Task: Use the formula "COUNTBLANK" in spreadsheet "Project portfolio".
Action: Mouse moved to (429, 458)
Screenshot: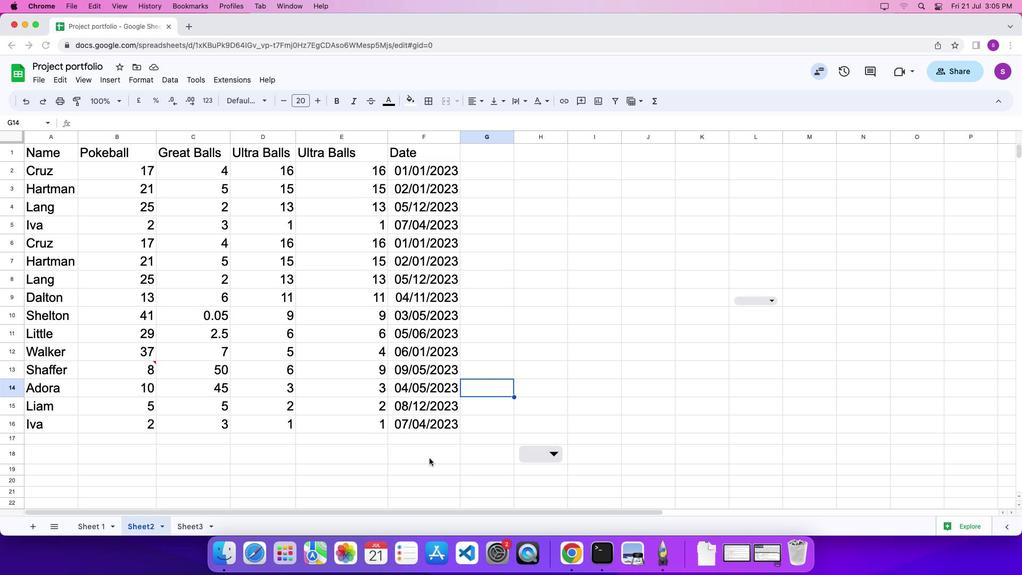 
Action: Mouse pressed left at (429, 458)
Screenshot: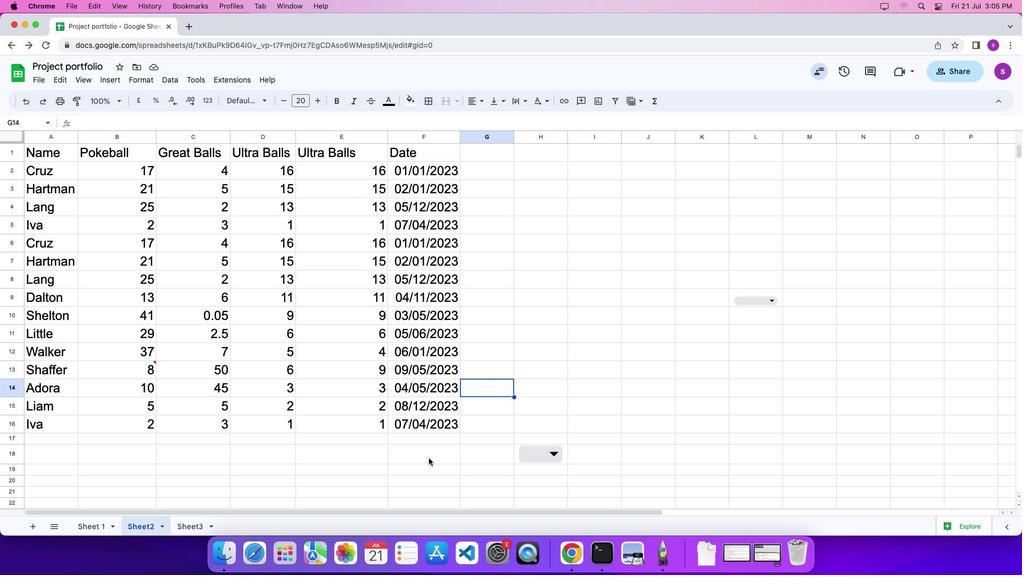 
Action: Mouse moved to (427, 457)
Screenshot: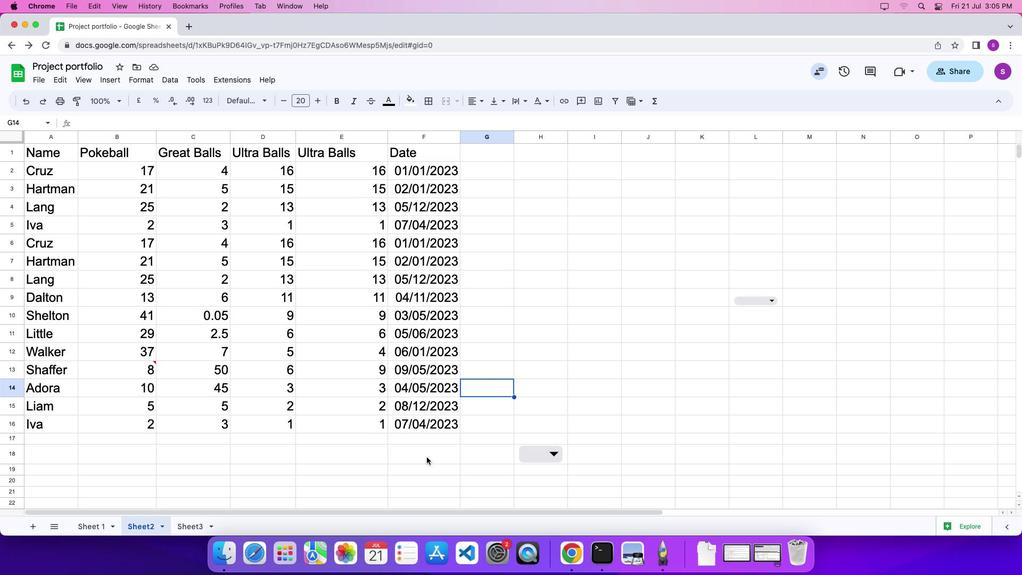 
Action: Mouse pressed left at (427, 457)
Screenshot: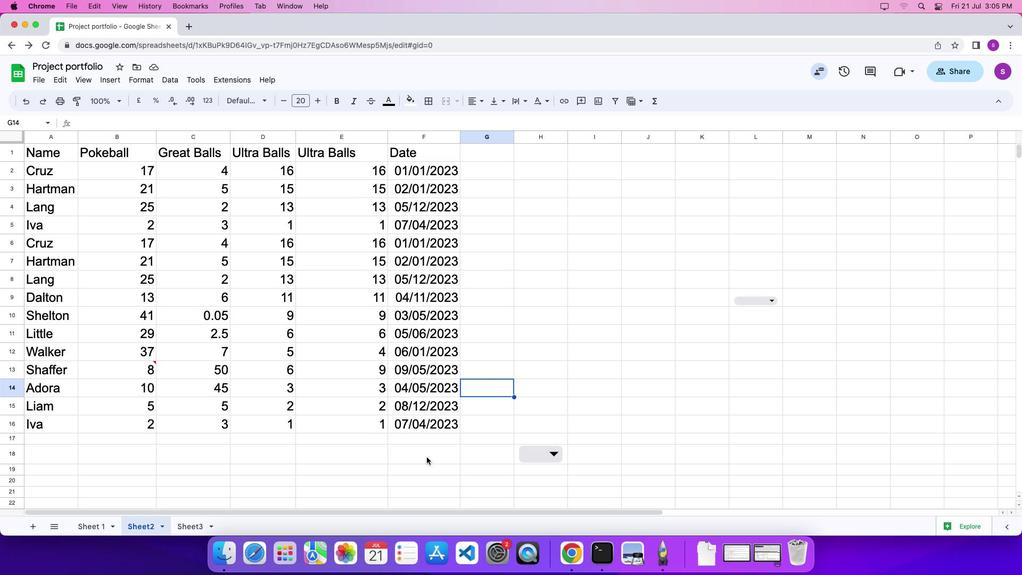 
Action: Mouse pressed left at (427, 457)
Screenshot: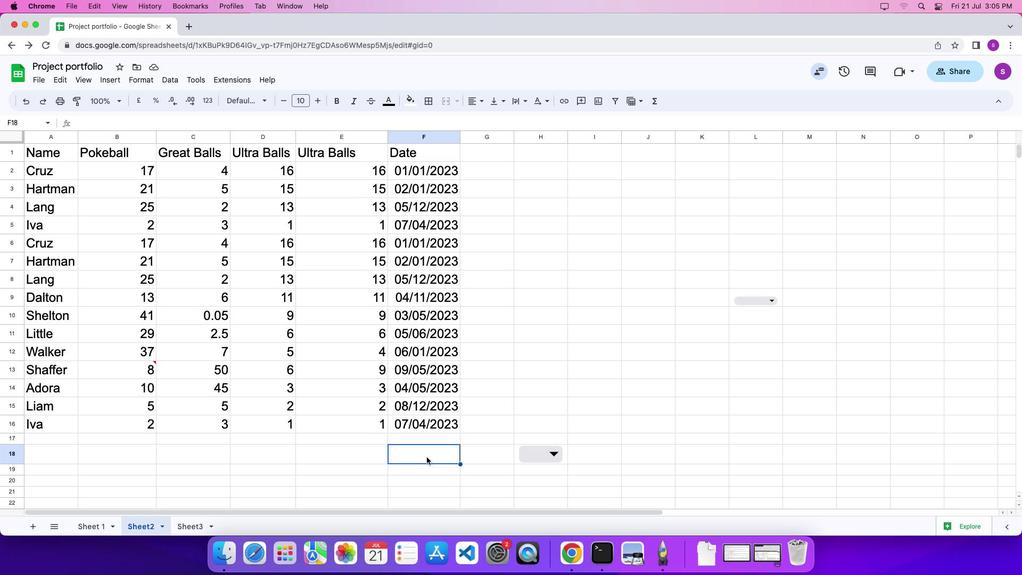 
Action: Key pressed '='
Screenshot: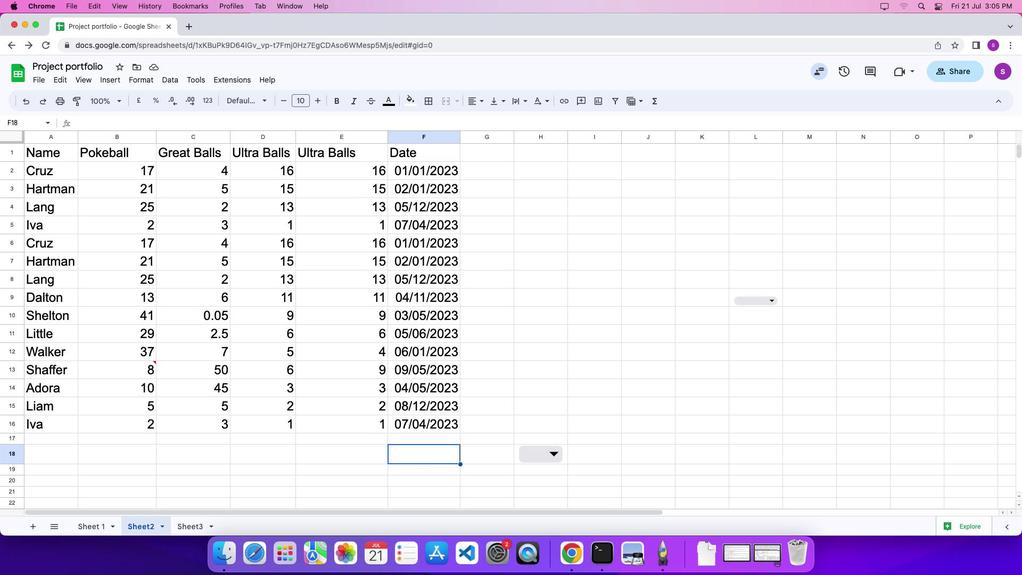 
Action: Mouse moved to (648, 105)
Screenshot: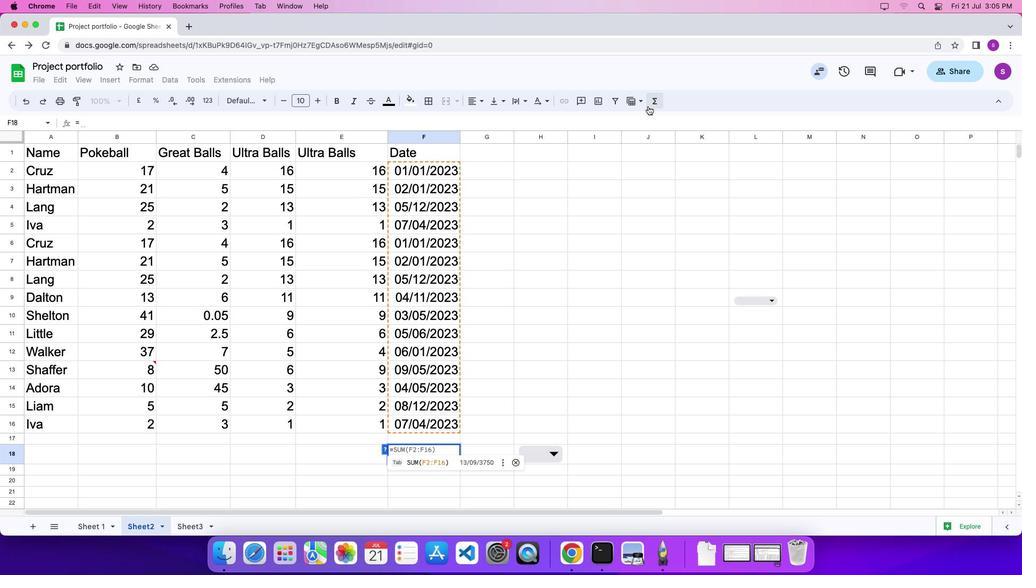 
Action: Mouse pressed left at (648, 105)
Screenshot: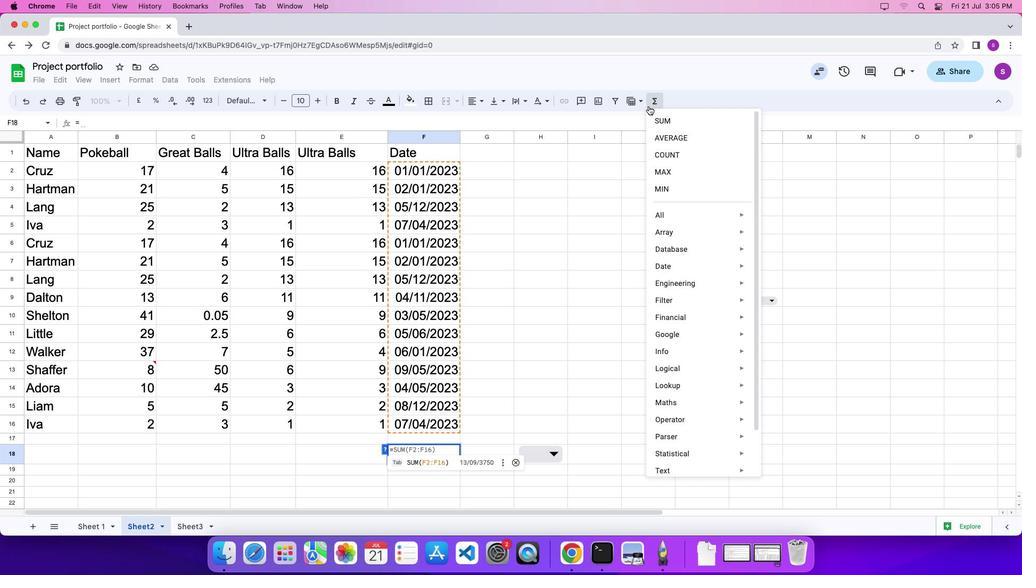 
Action: Mouse moved to (838, 447)
Screenshot: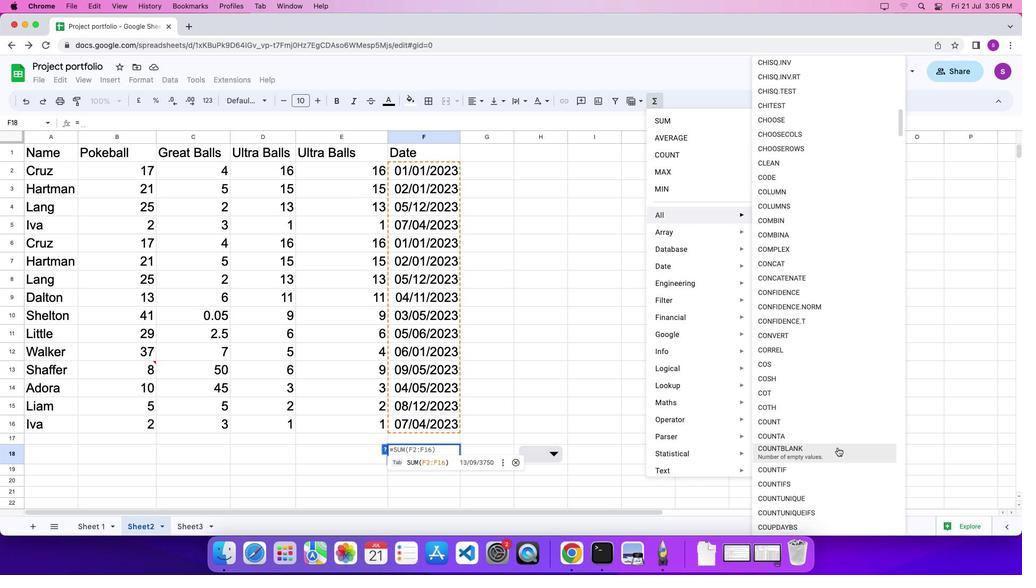 
Action: Mouse pressed left at (838, 447)
Screenshot: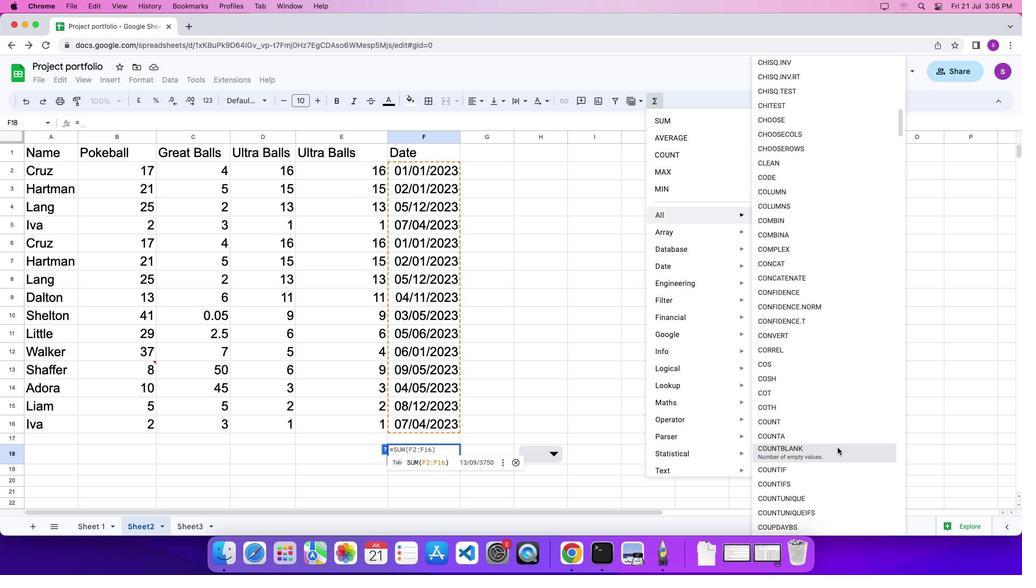 
Action: Mouse moved to (344, 293)
Screenshot: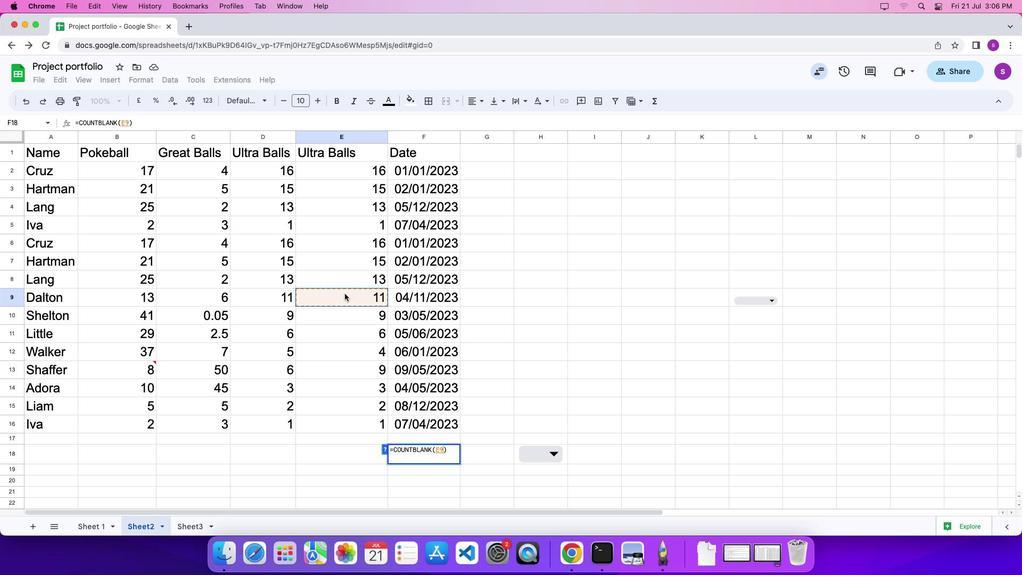 
Action: Mouse pressed left at (344, 293)
Screenshot: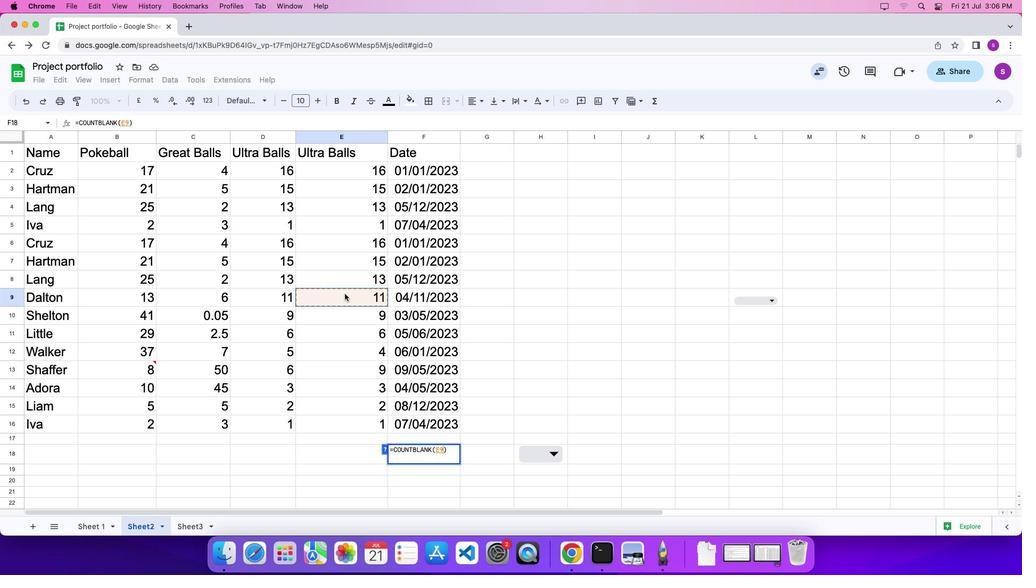 
Action: Mouse moved to (378, 331)
Screenshot: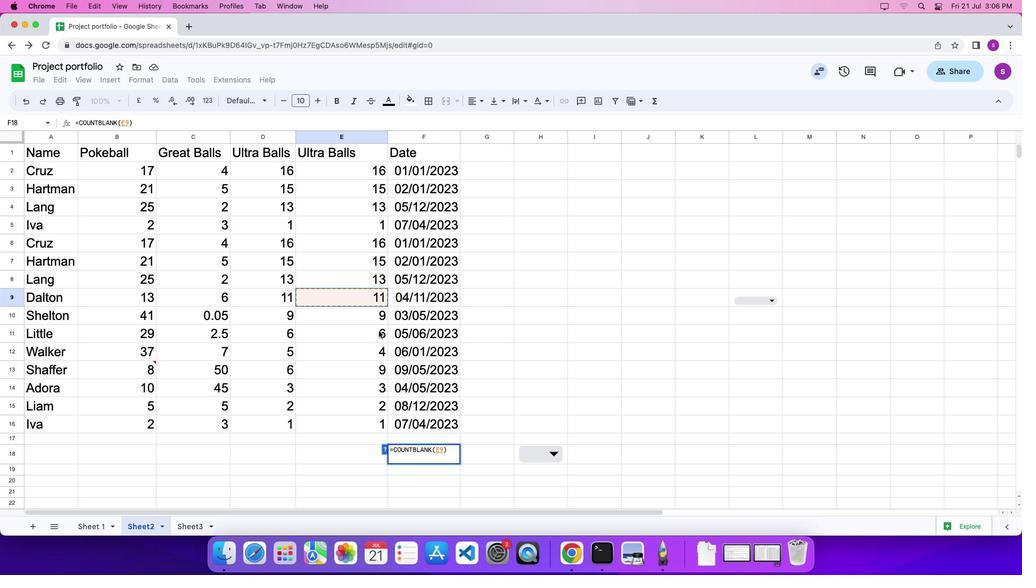 
Action: Key pressed ','
Screenshot: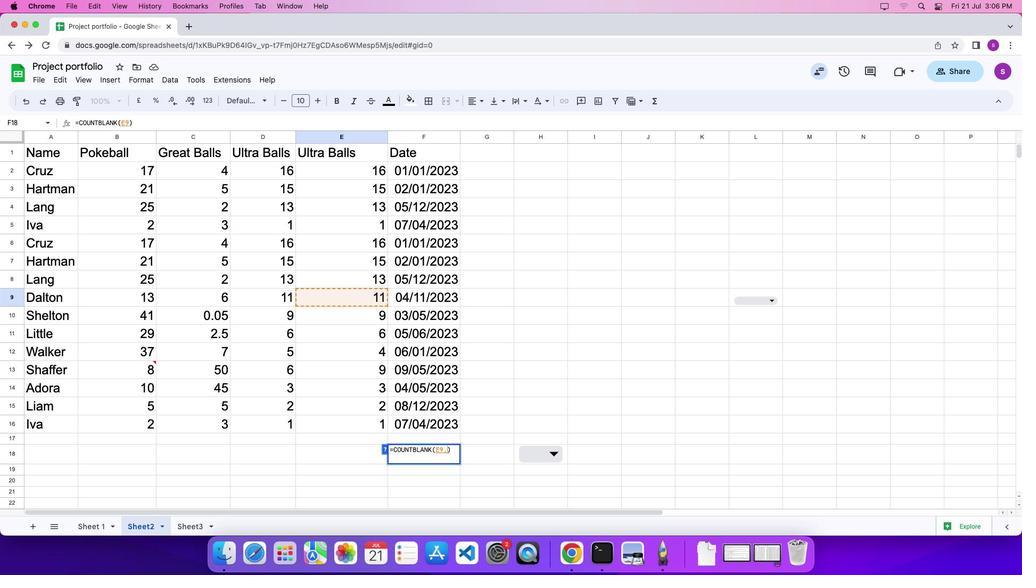 
Action: Mouse moved to (554, 297)
Screenshot: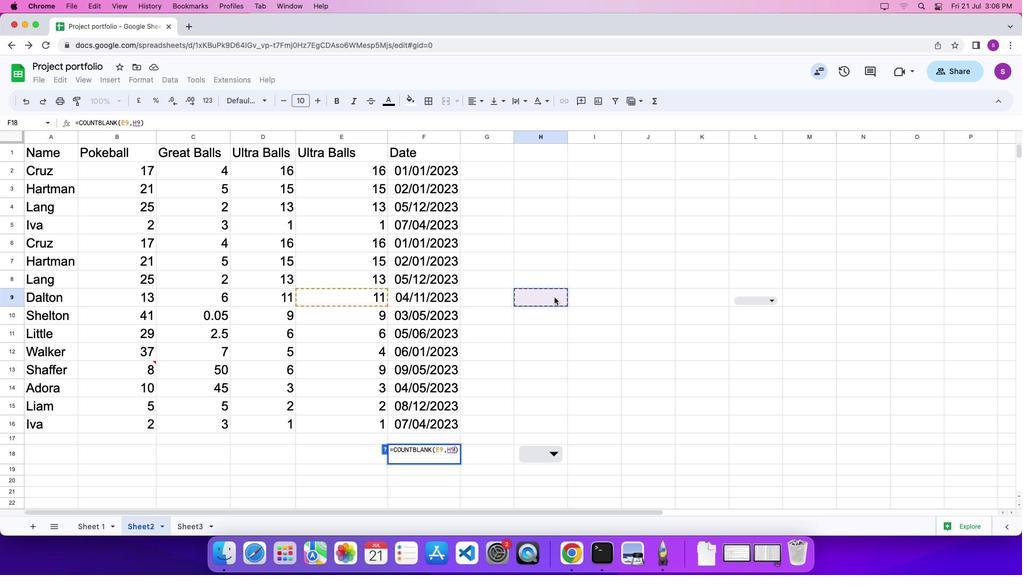 
Action: Mouse pressed left at (554, 297)
Screenshot: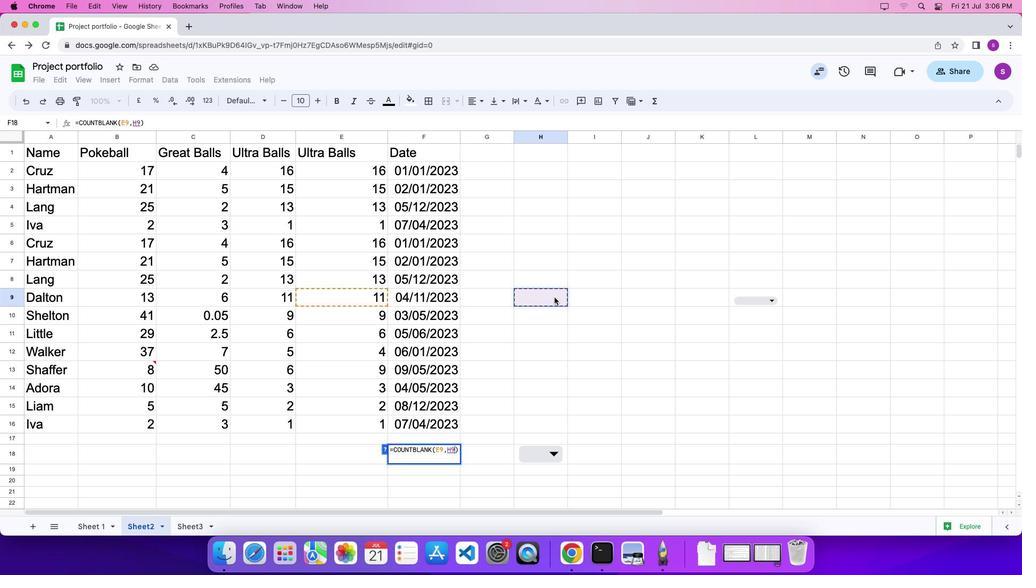 
Action: Mouse moved to (452, 452)
Screenshot: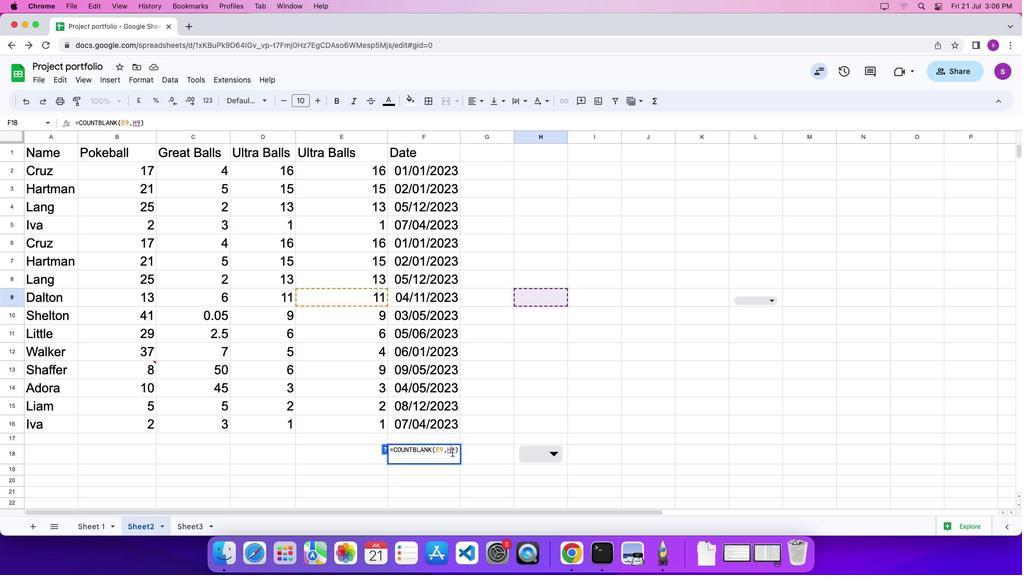 
Action: Mouse pressed left at (452, 452)
Screenshot: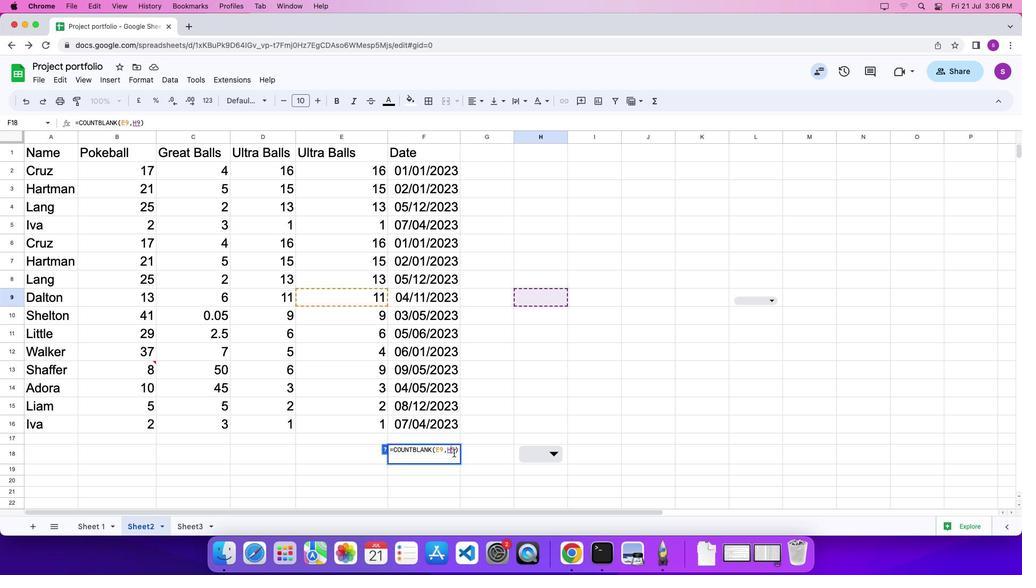 
Action: Mouse moved to (456, 459)
Screenshot: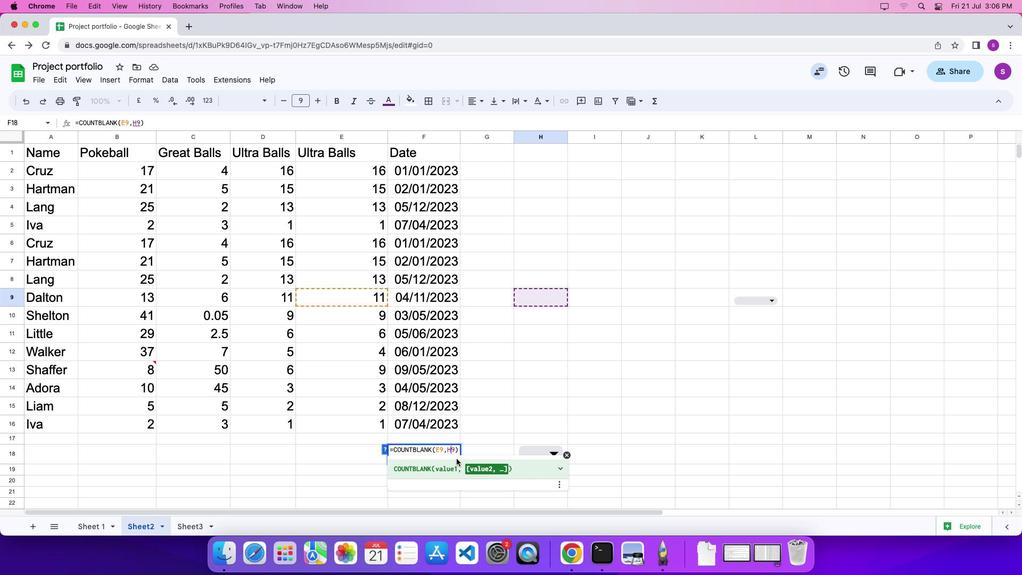 
Action: Key pressed Key.rightKey.rightKey.enter
Screenshot: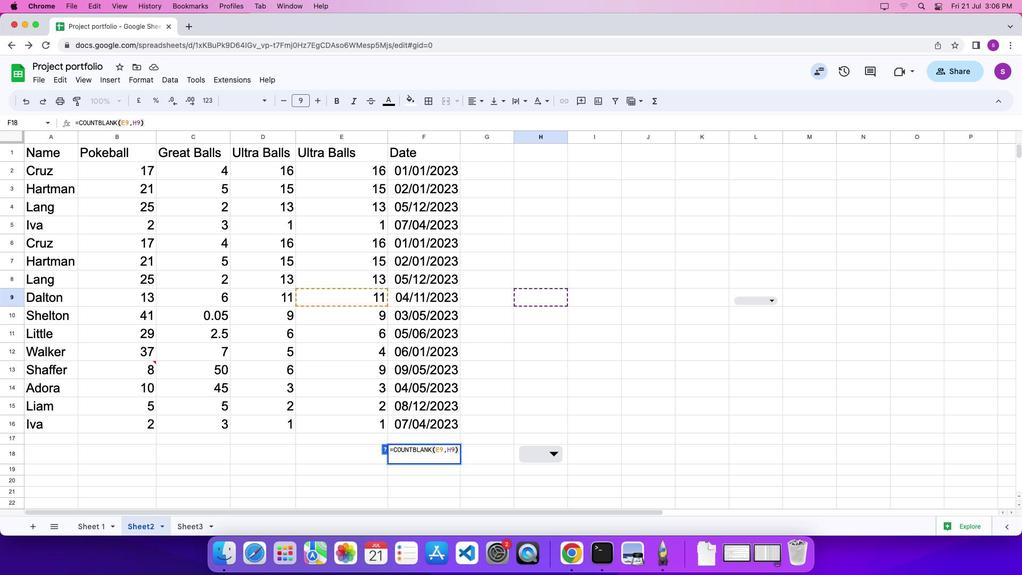 
